Task: Set the replay gain mode to Track.
Action: Mouse moved to (131, 15)
Screenshot: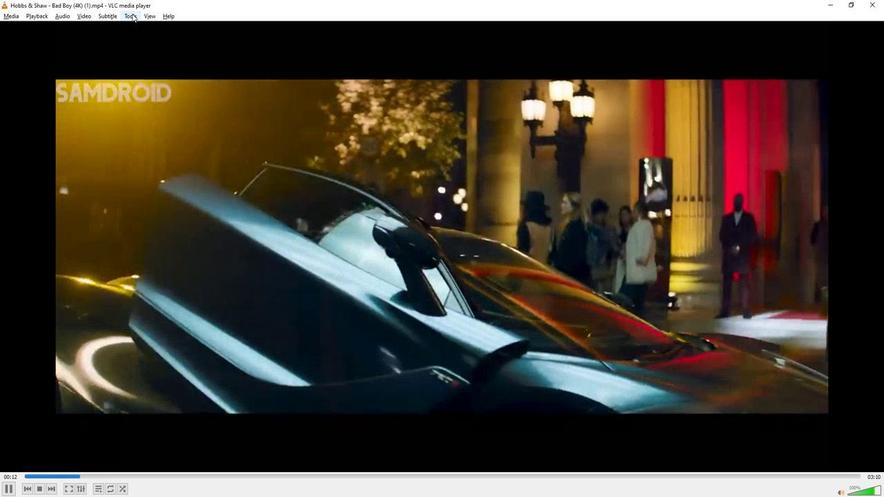 
Action: Mouse pressed left at (131, 15)
Screenshot: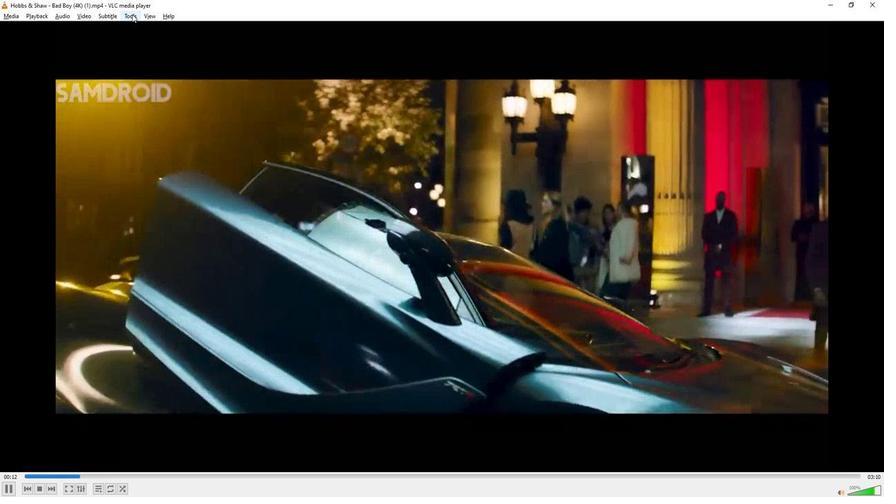 
Action: Mouse moved to (150, 125)
Screenshot: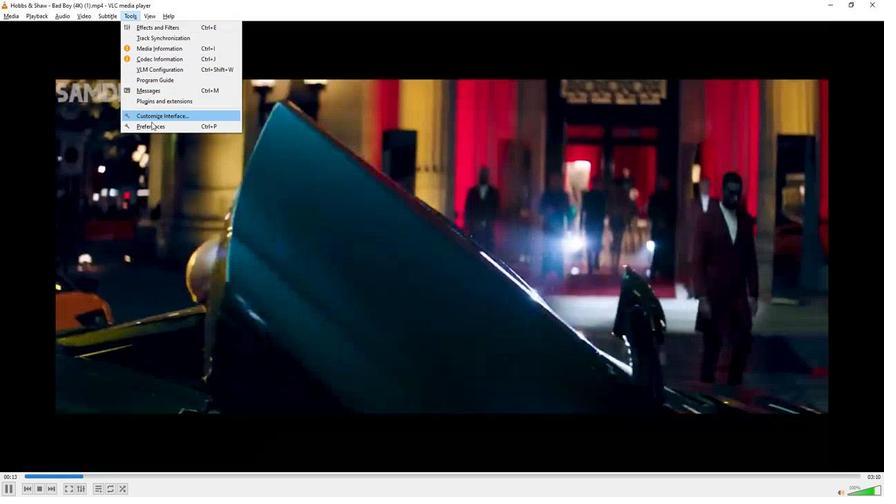 
Action: Mouse pressed left at (150, 125)
Screenshot: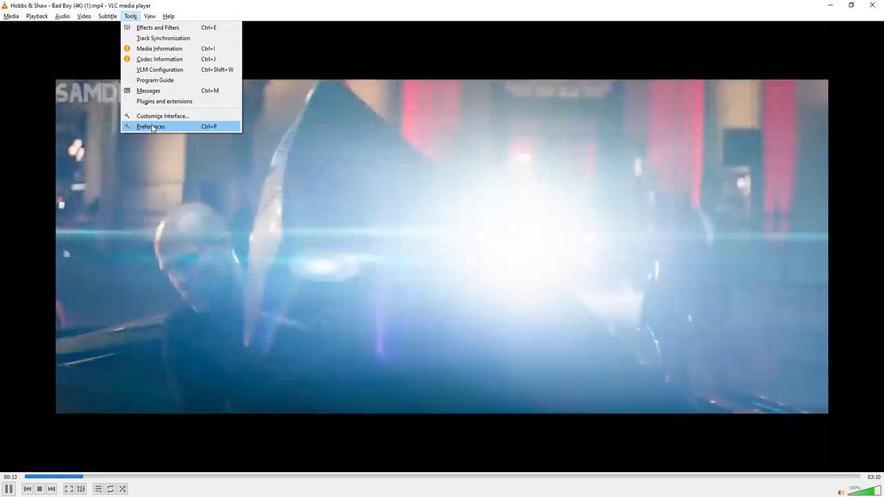 
Action: Mouse moved to (257, 373)
Screenshot: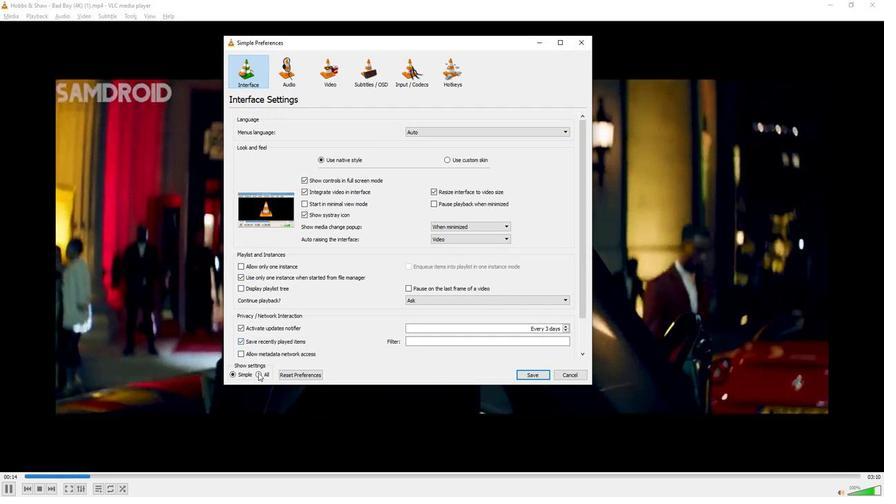 
Action: Mouse pressed left at (257, 373)
Screenshot: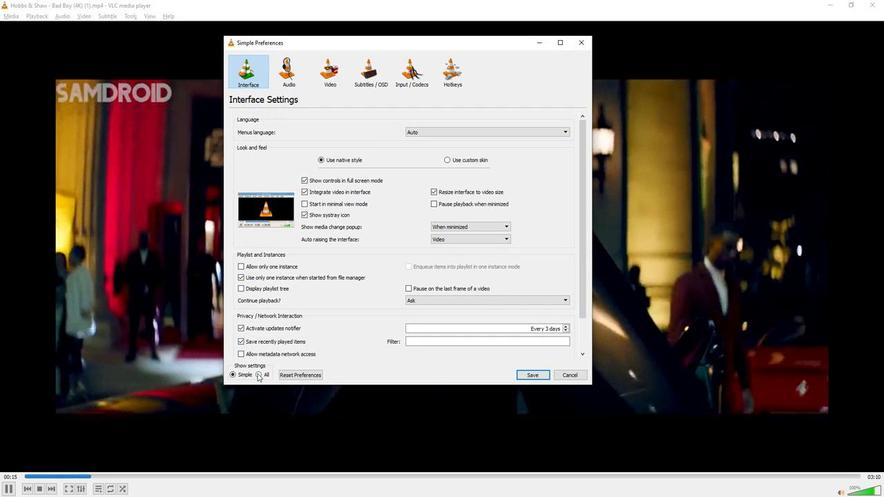 
Action: Mouse moved to (275, 142)
Screenshot: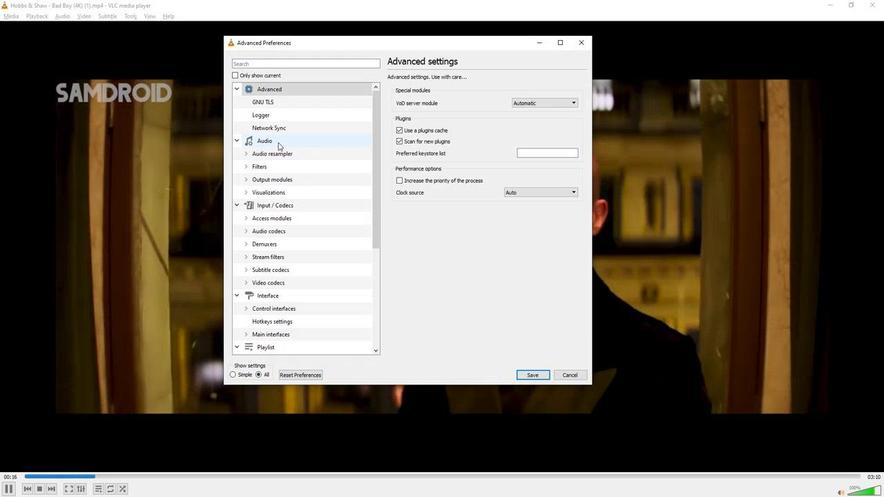 
Action: Mouse pressed left at (275, 142)
Screenshot: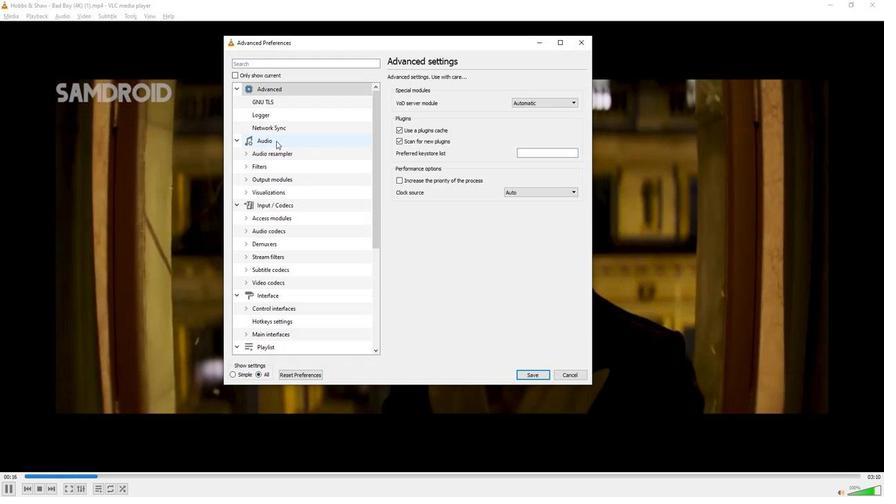 
Action: Mouse moved to (549, 185)
Screenshot: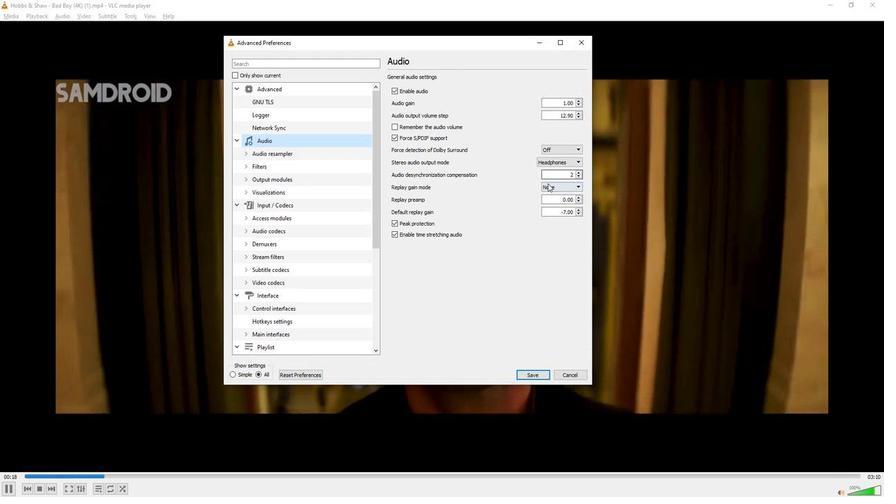 
Action: Mouse pressed left at (549, 185)
Screenshot: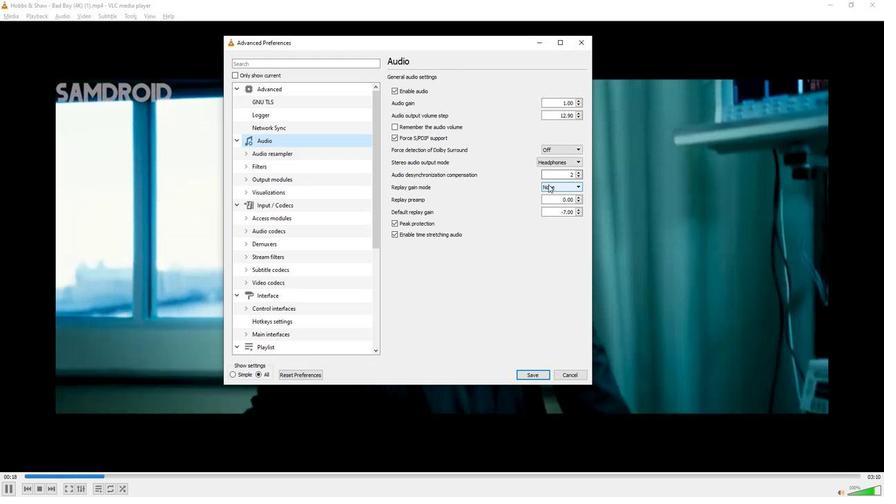 
Action: Mouse moved to (552, 200)
Screenshot: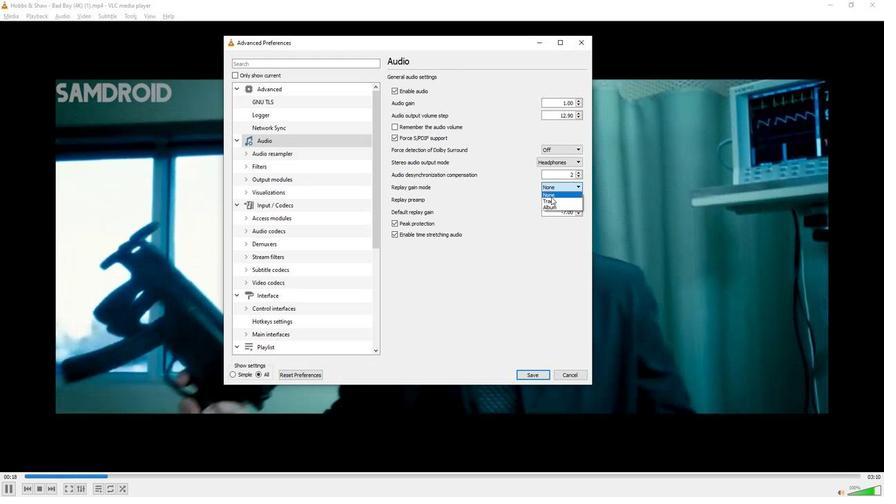 
Action: Mouse pressed left at (552, 200)
Screenshot: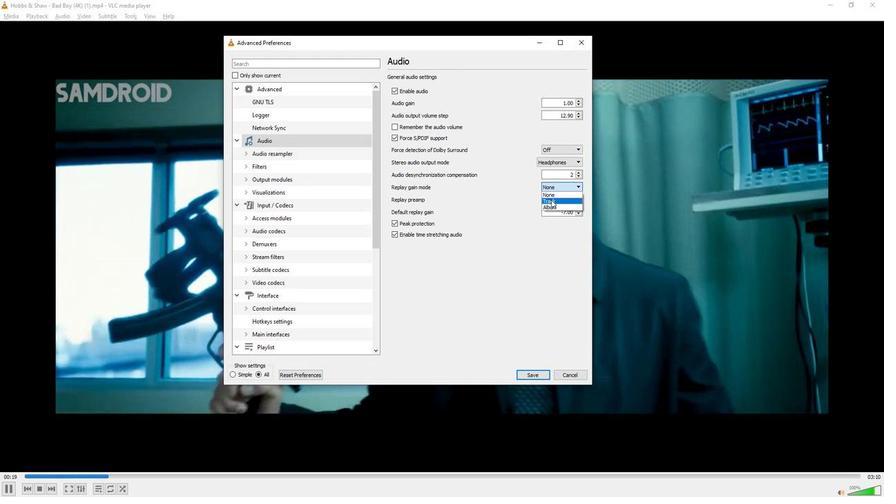 
Action: Mouse moved to (422, 313)
Screenshot: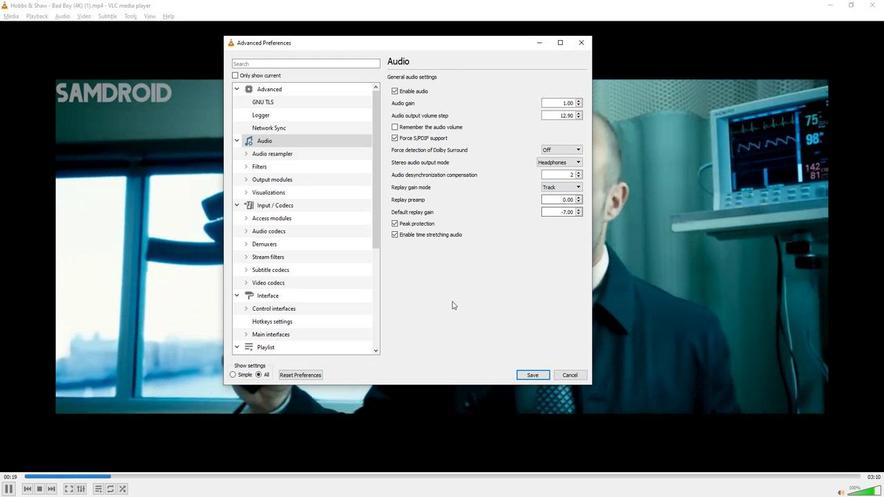 
